 Task: In the  document Childlaborplan.pdf change page color to  'Olive Green'. Insert watermark  'Do not copy ' Apply Font Style in watermark Lexend
Action: Mouse moved to (56, 77)
Screenshot: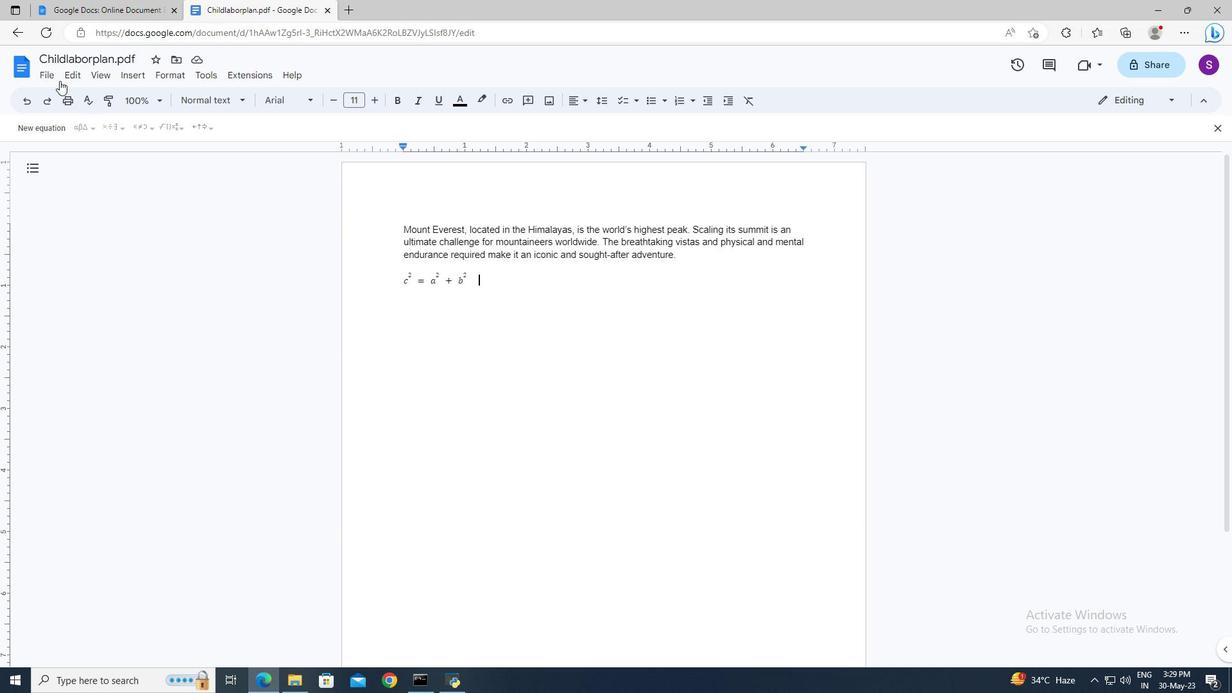 
Action: Mouse pressed left at (56, 77)
Screenshot: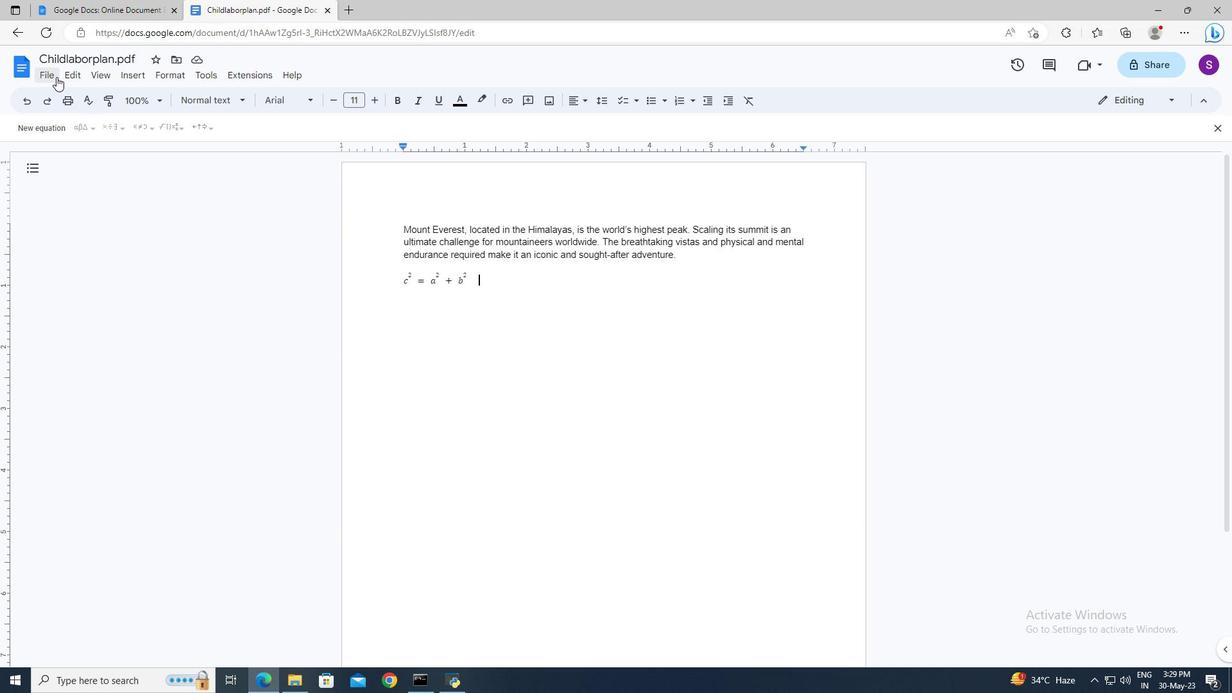 
Action: Mouse moved to (86, 423)
Screenshot: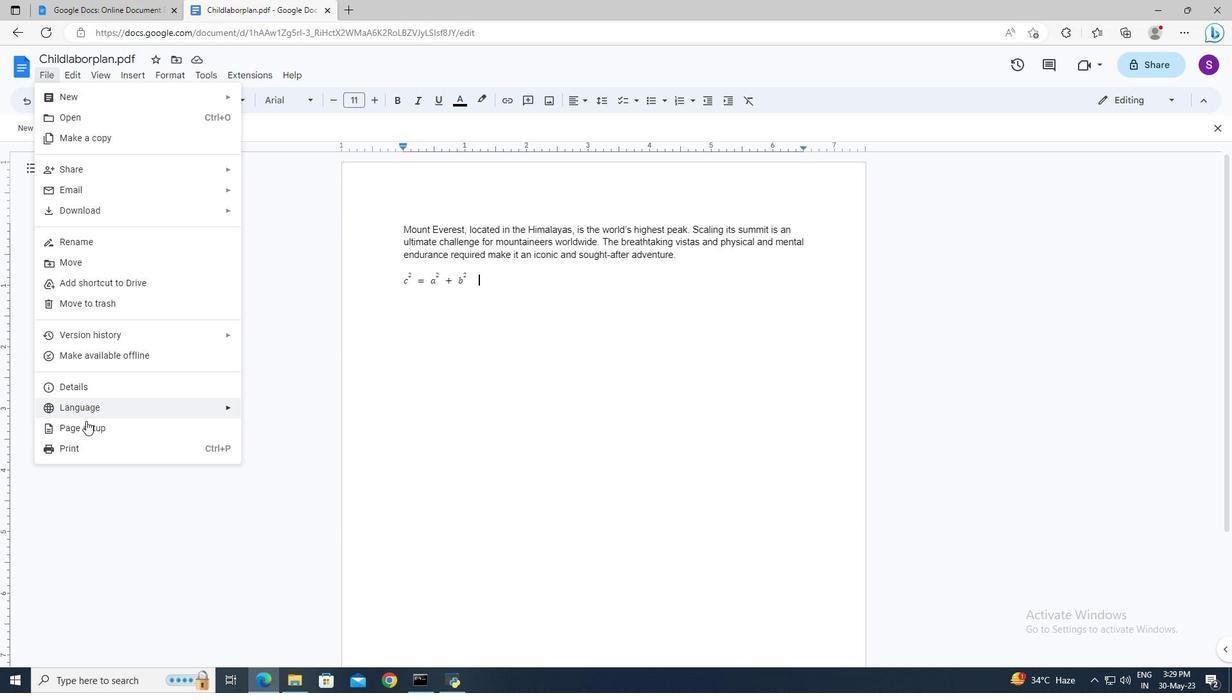 
Action: Mouse pressed left at (86, 423)
Screenshot: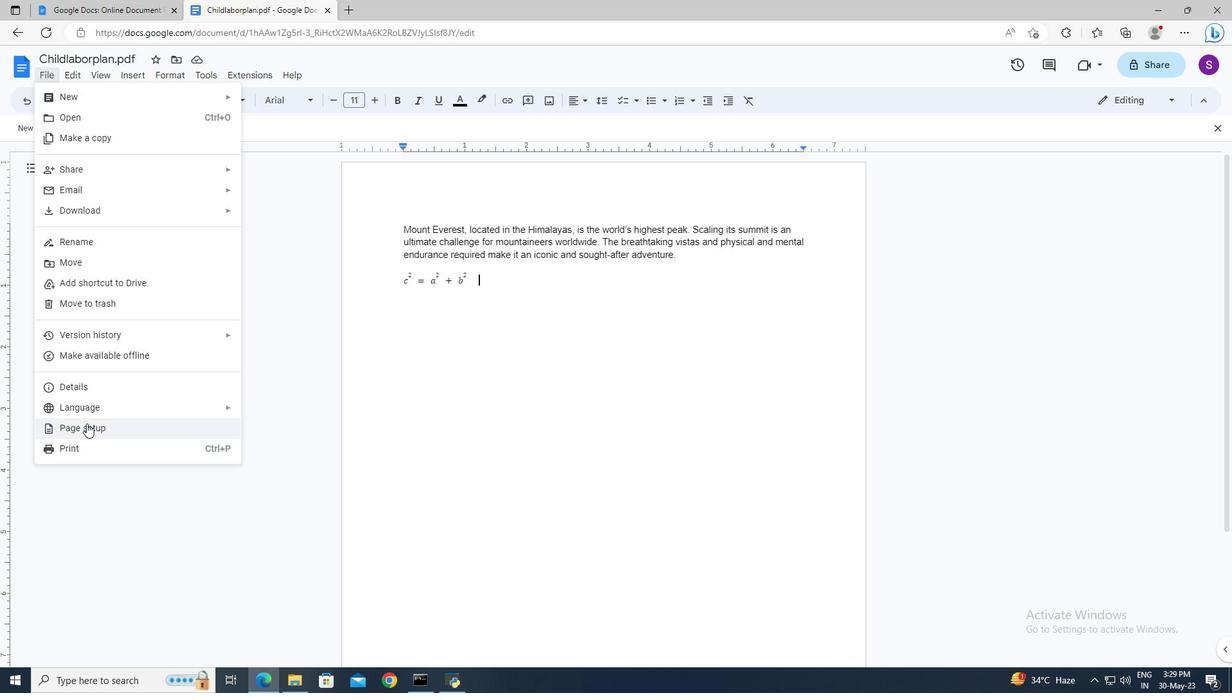 
Action: Mouse moved to (514, 430)
Screenshot: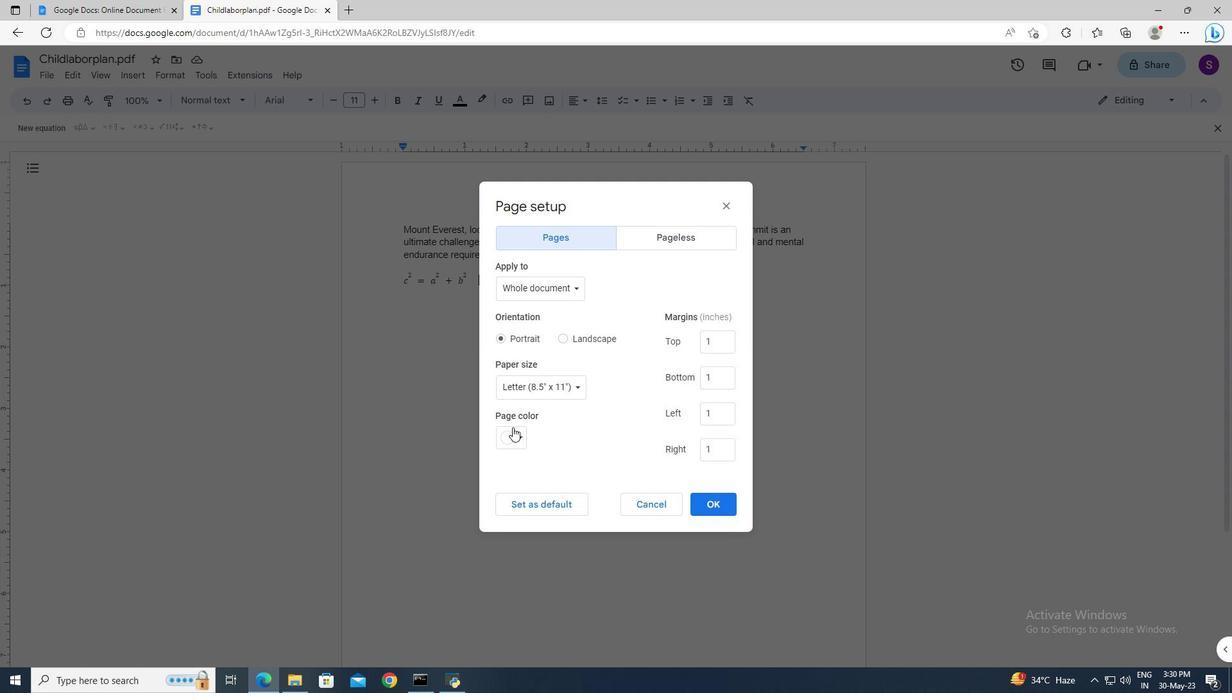 
Action: Mouse pressed left at (514, 430)
Screenshot: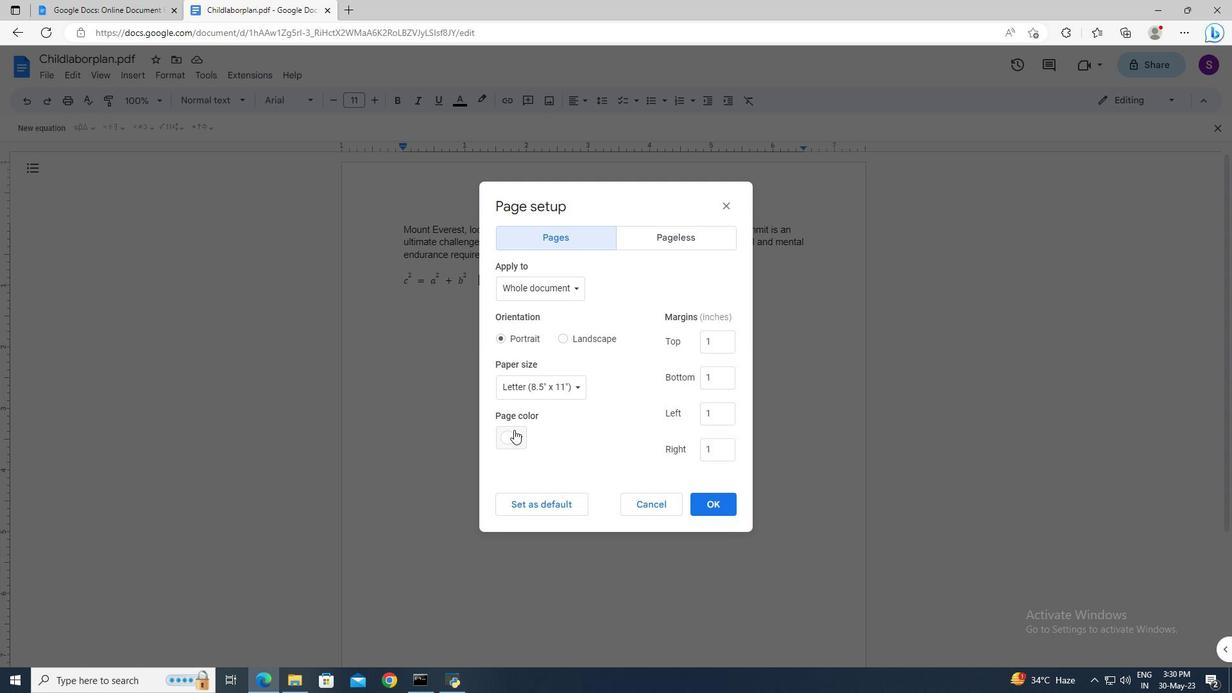 
Action: Mouse moved to (568, 517)
Screenshot: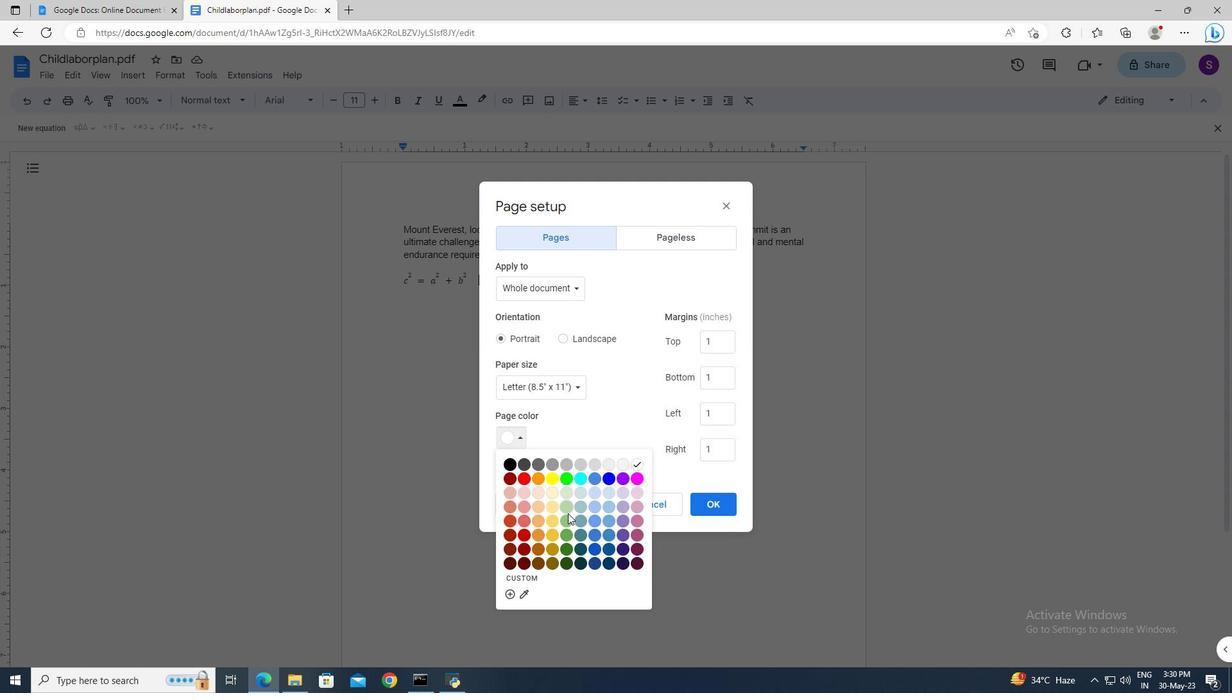 
Action: Mouse pressed left at (568, 517)
Screenshot: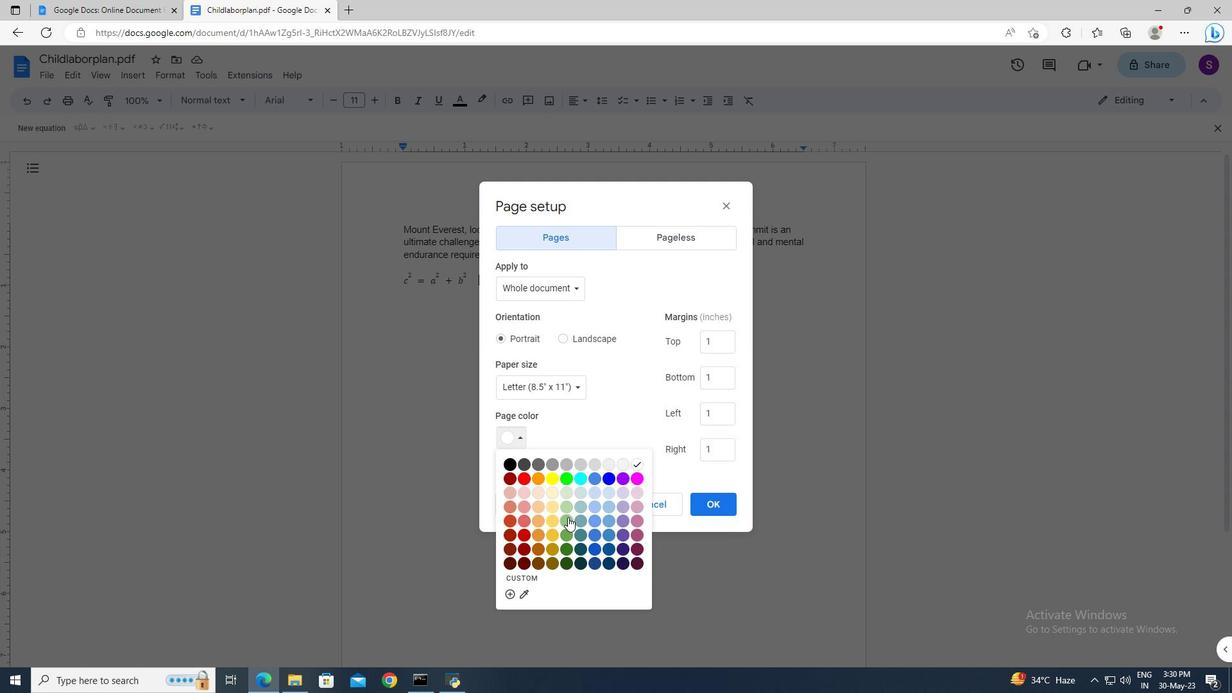 
Action: Mouse moved to (701, 504)
Screenshot: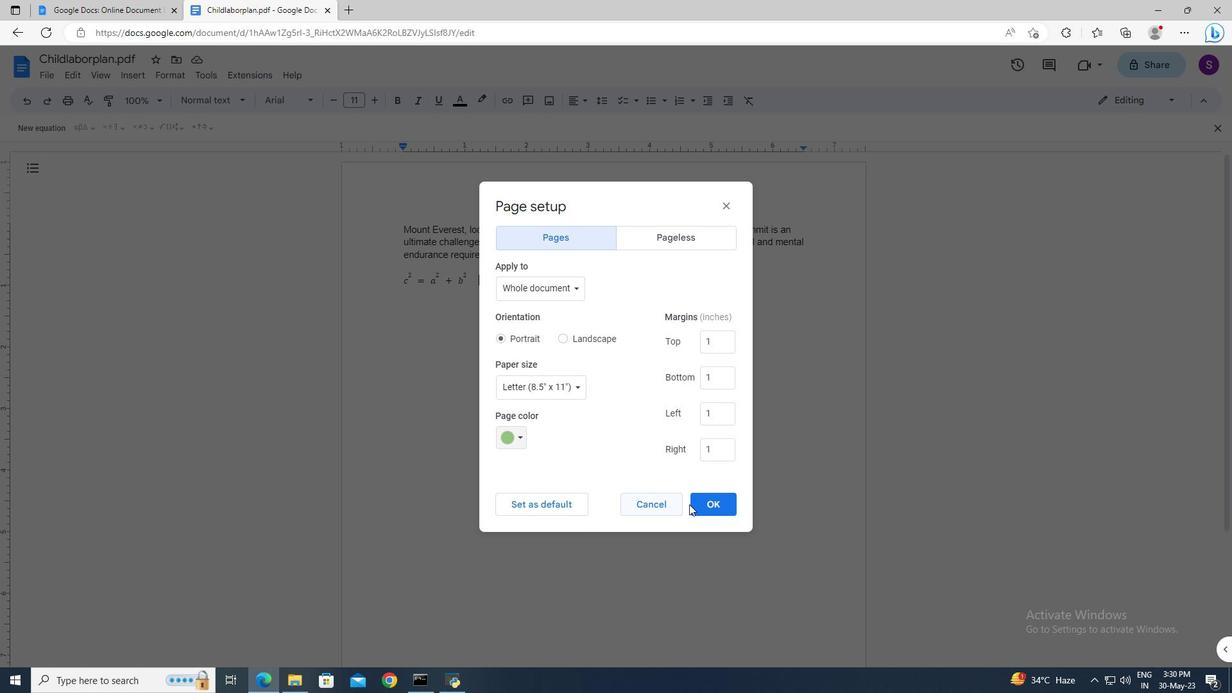 
Action: Mouse pressed left at (701, 504)
Screenshot: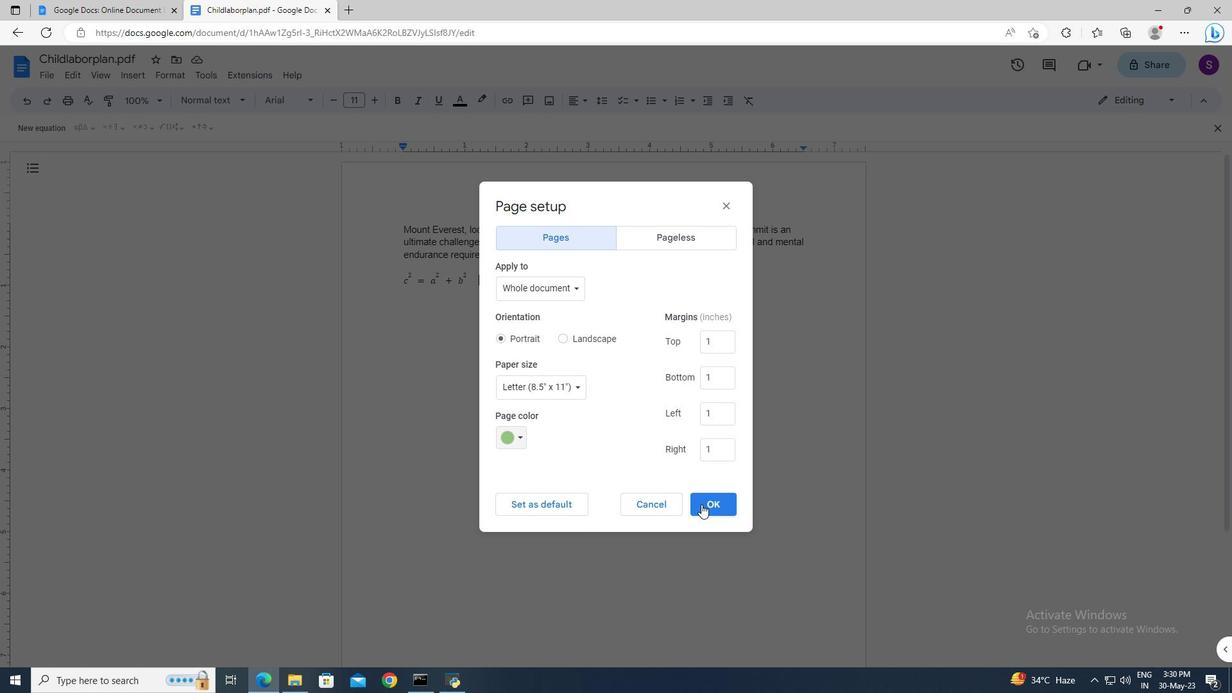 
Action: Mouse moved to (146, 73)
Screenshot: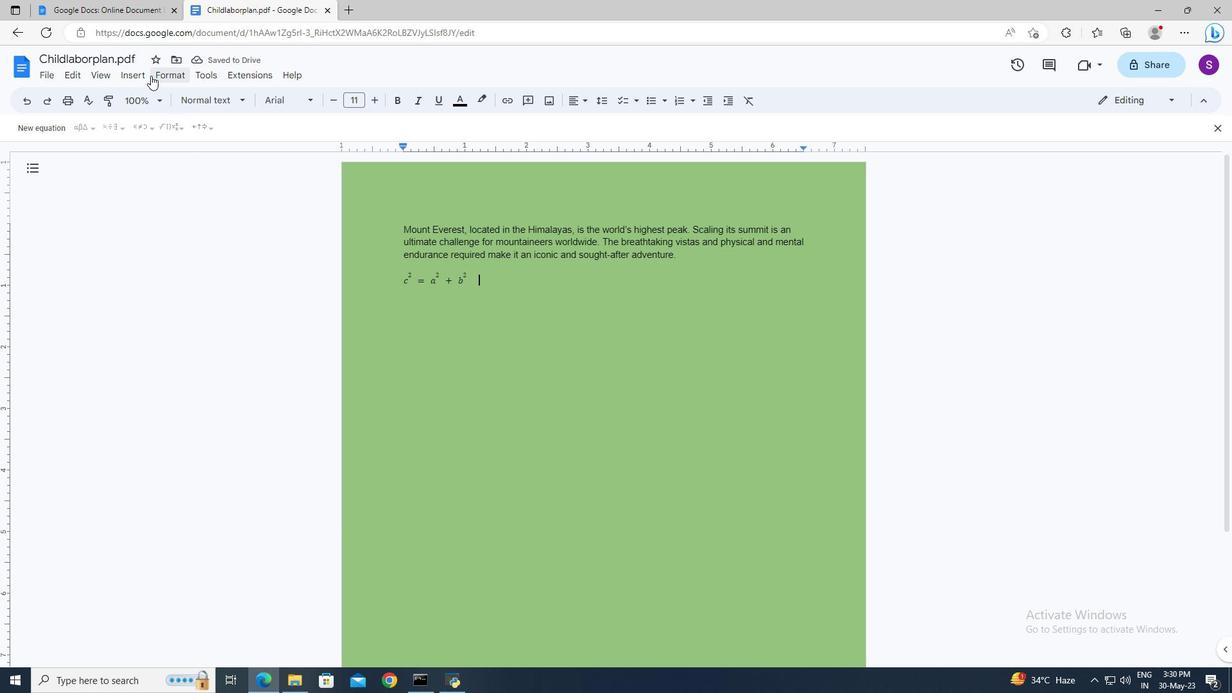 
Action: Mouse pressed left at (146, 73)
Screenshot: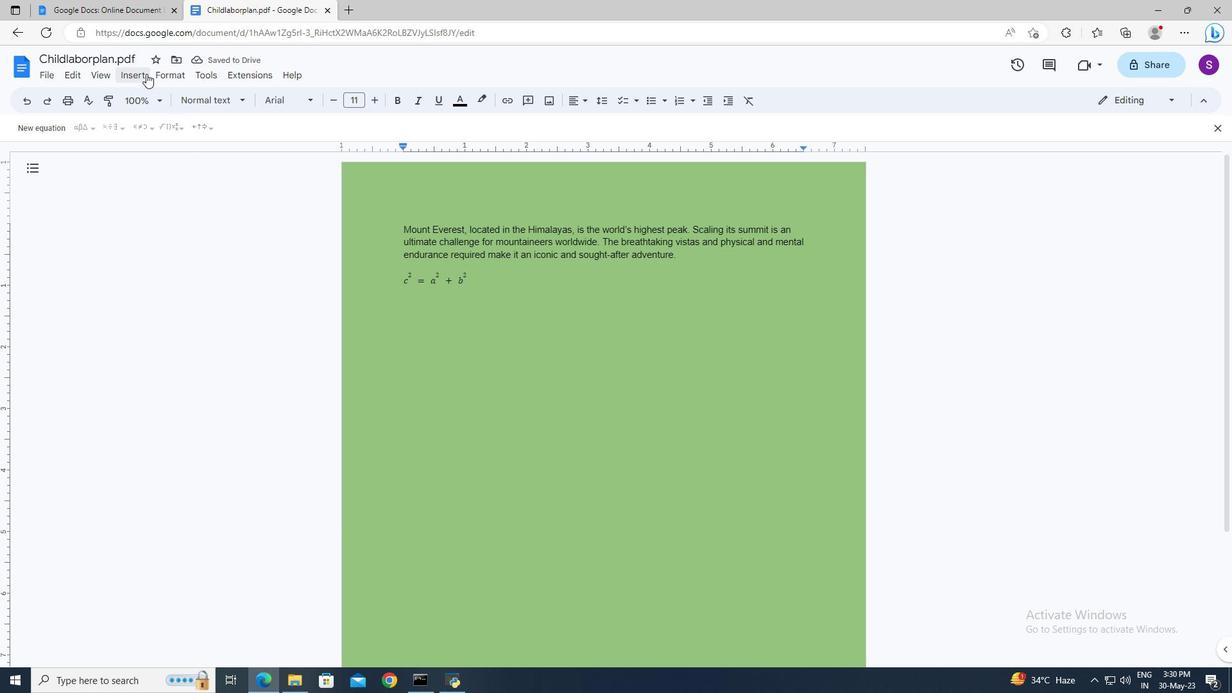 
Action: Mouse moved to (155, 373)
Screenshot: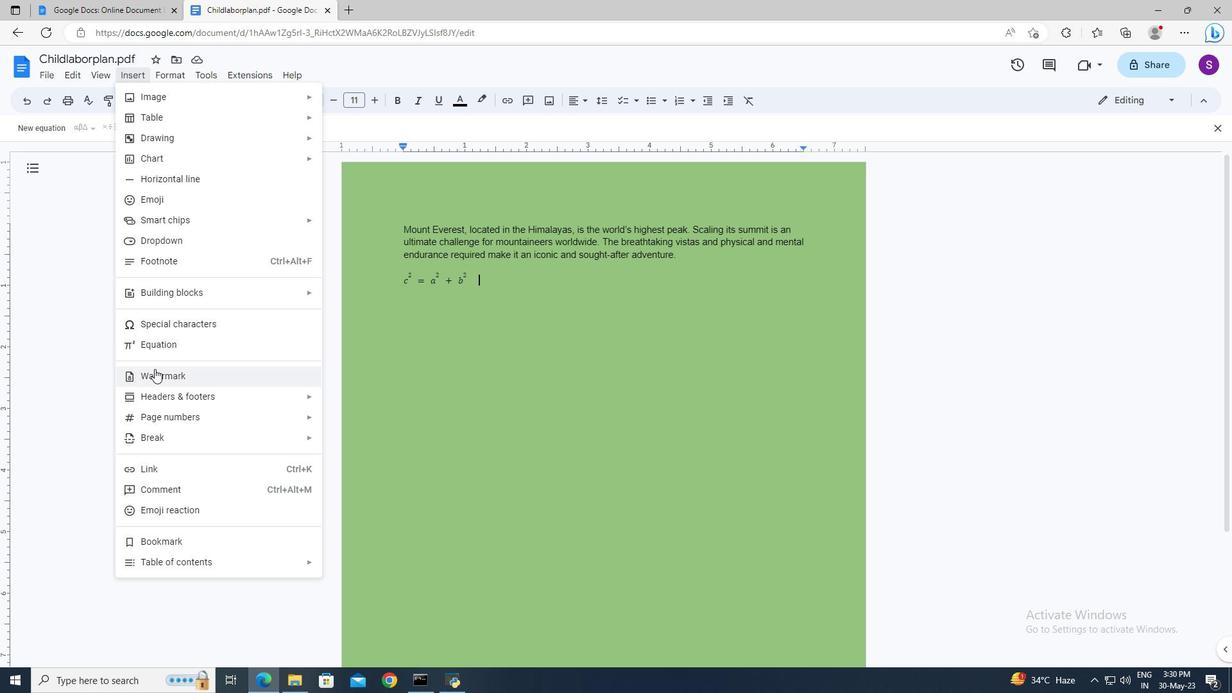 
Action: Mouse pressed left at (155, 373)
Screenshot: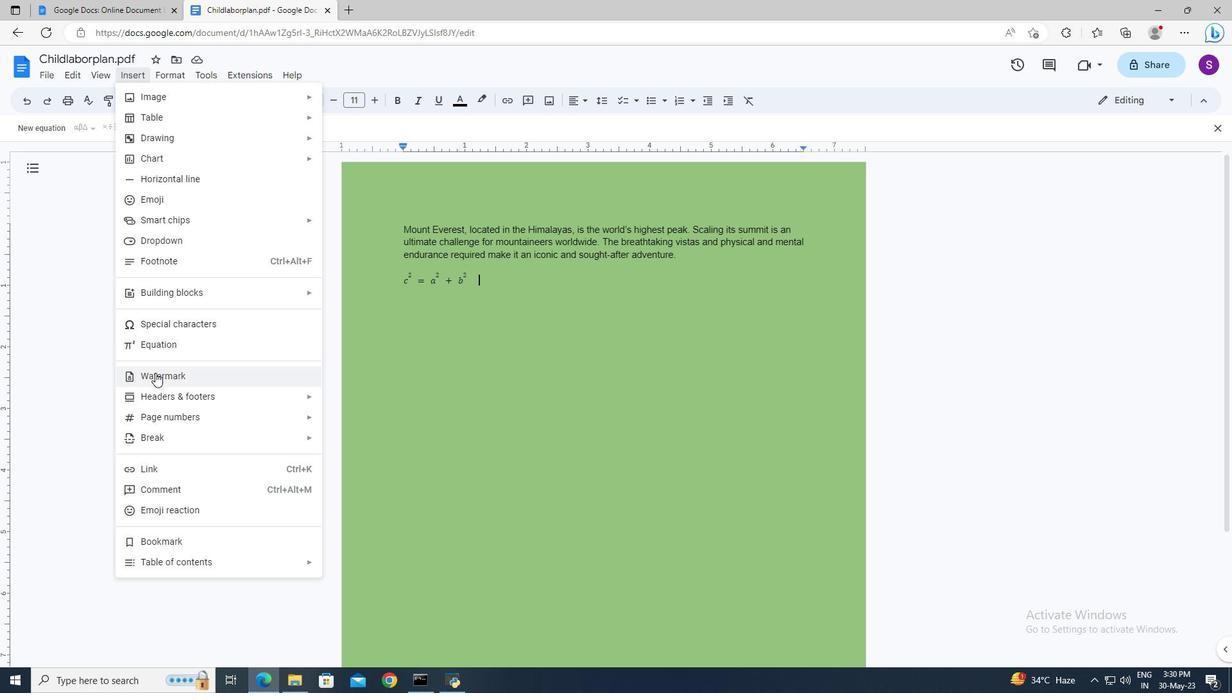 
Action: Mouse moved to (1179, 150)
Screenshot: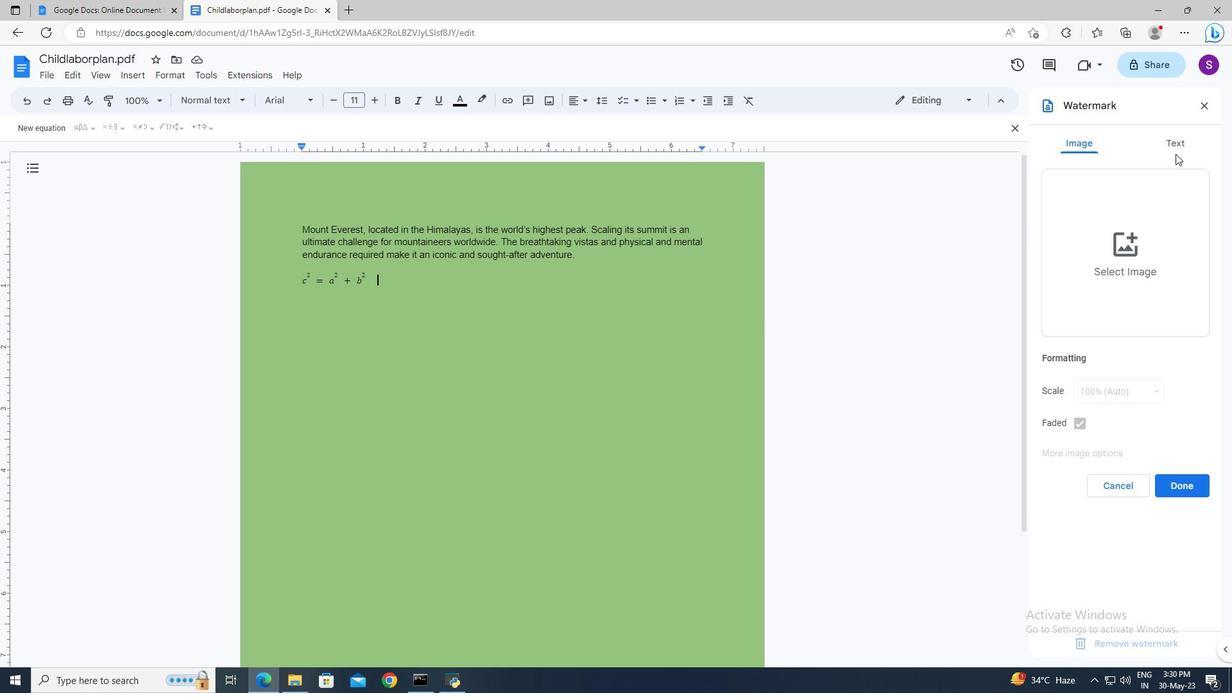 
Action: Mouse pressed left at (1179, 150)
Screenshot: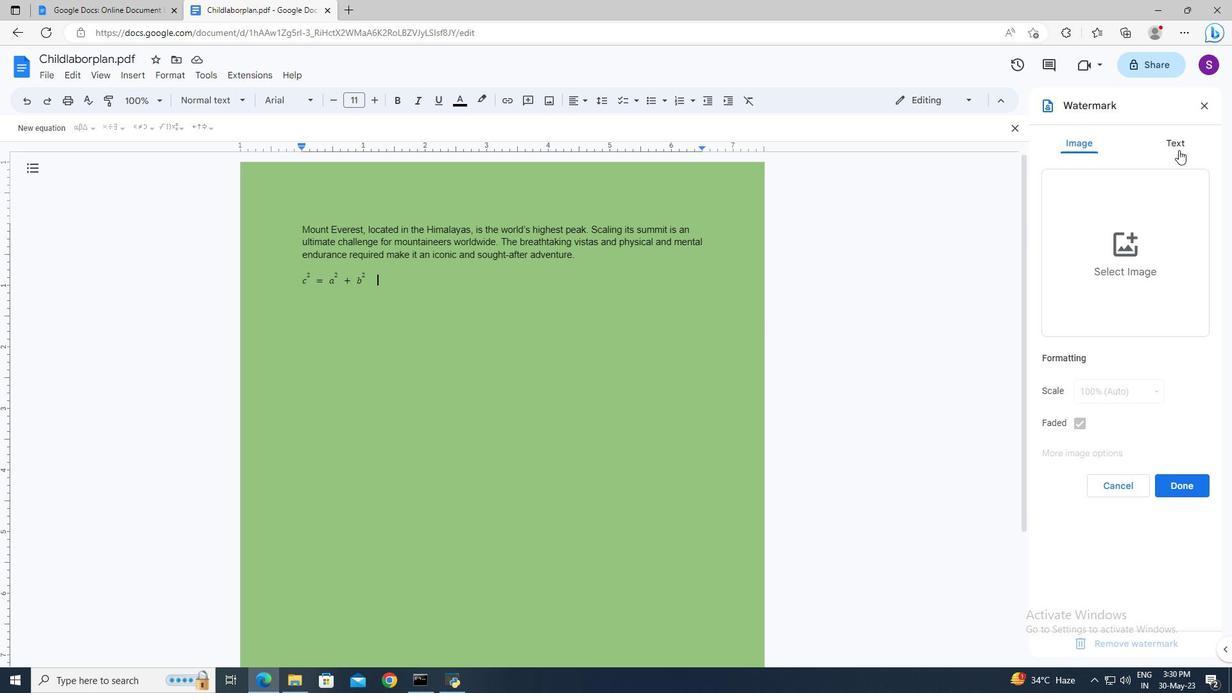 
Action: Mouse moved to (1129, 182)
Screenshot: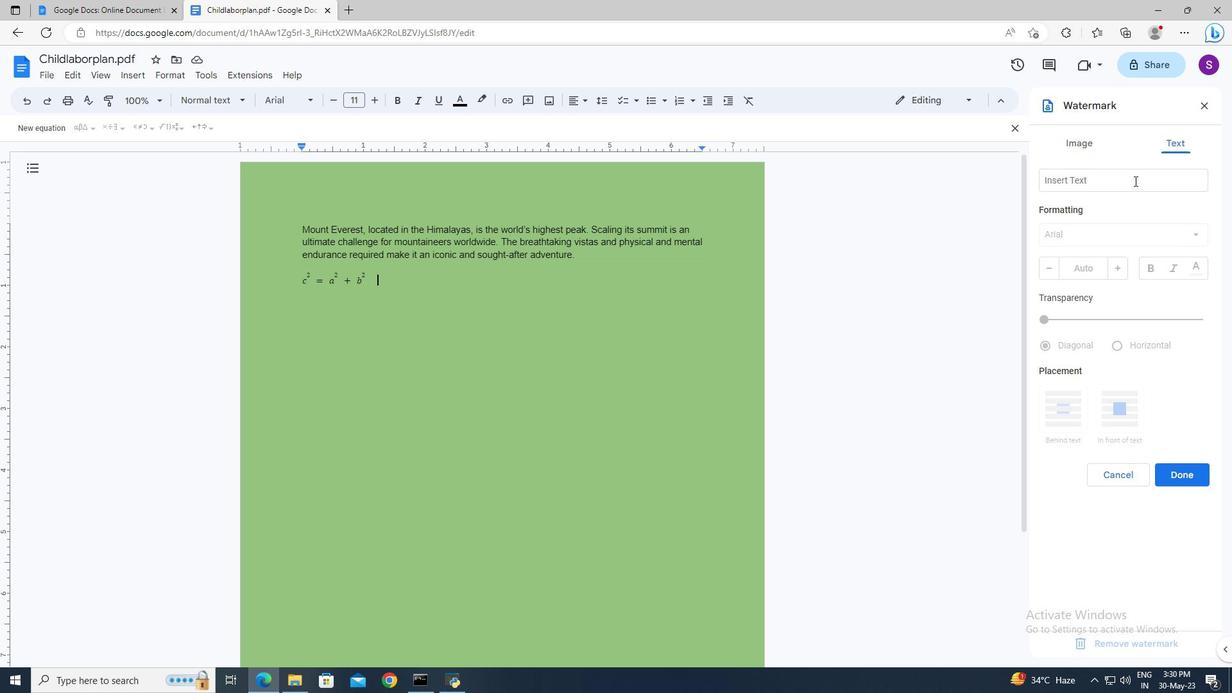
Action: Mouse pressed left at (1129, 182)
Screenshot: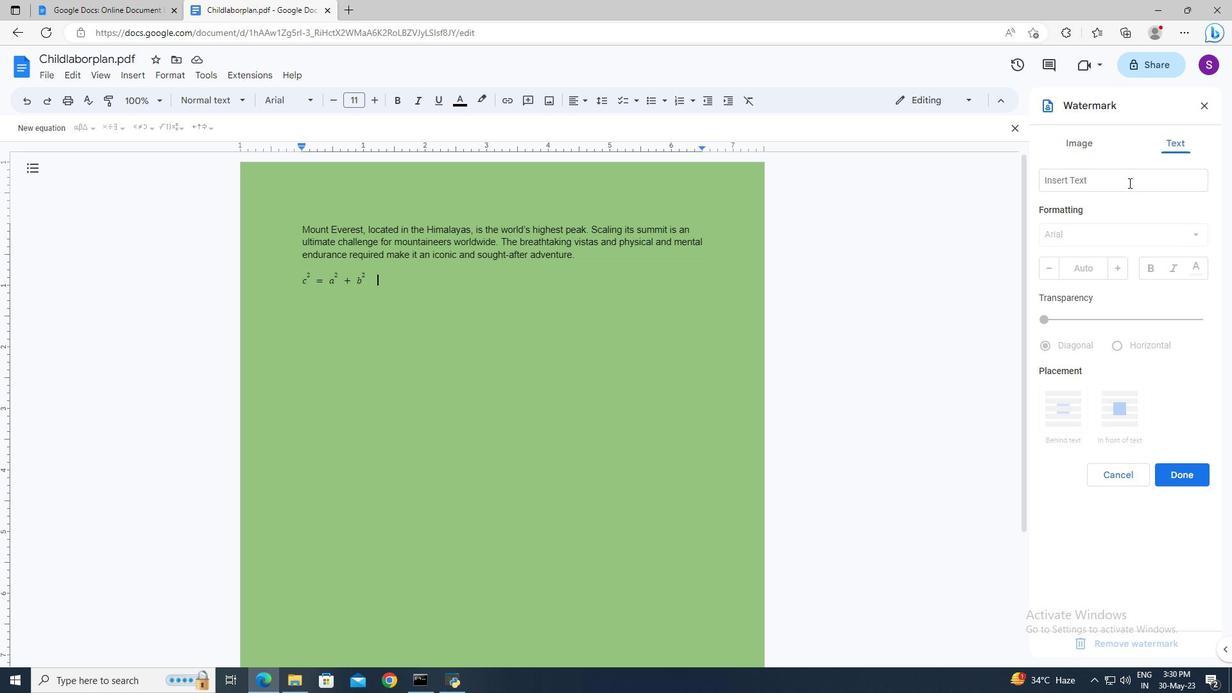 
Action: Mouse moved to (1126, 182)
Screenshot: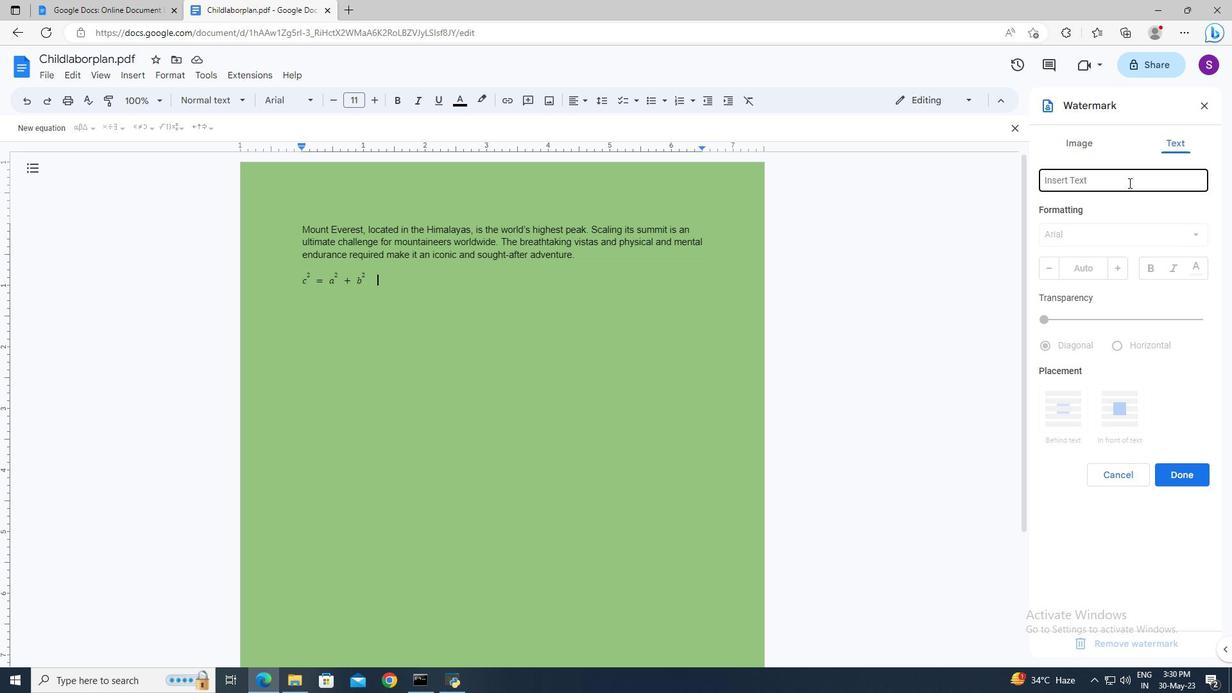 
Action: Key pressed <Key.shift>Do<Key.space>not<Key.space>copy<Key.enter>
Screenshot: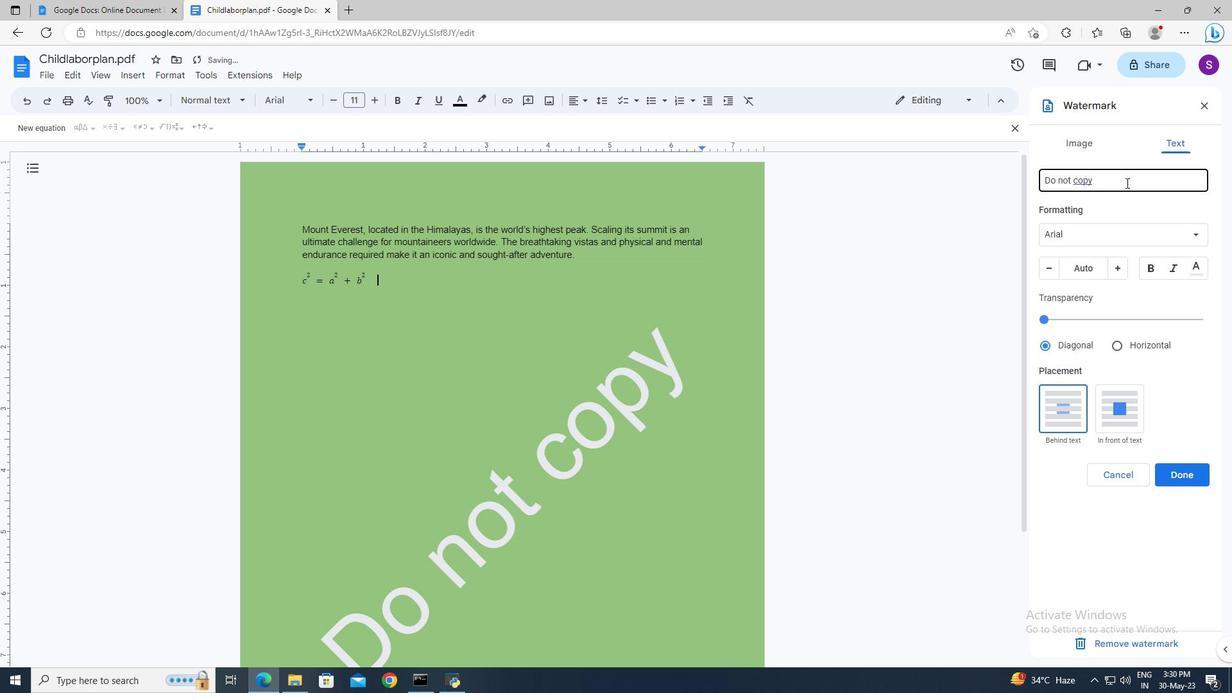 
Action: Mouse moved to (1088, 228)
Screenshot: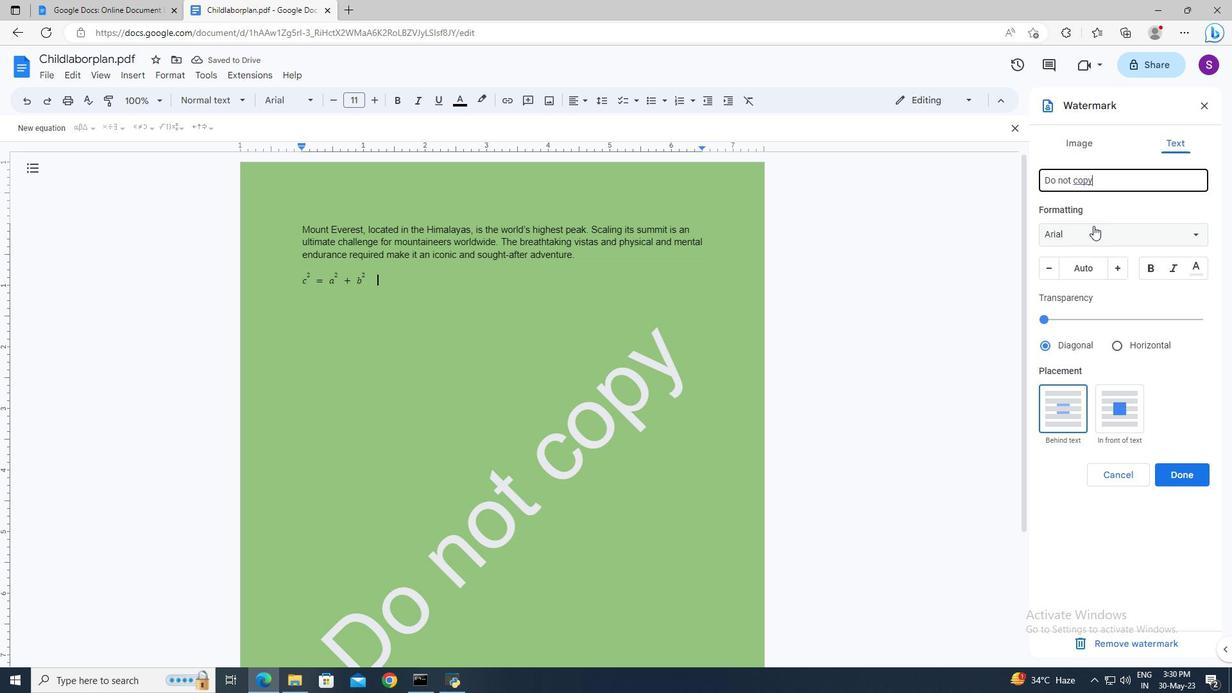 
Action: Mouse pressed left at (1088, 228)
Screenshot: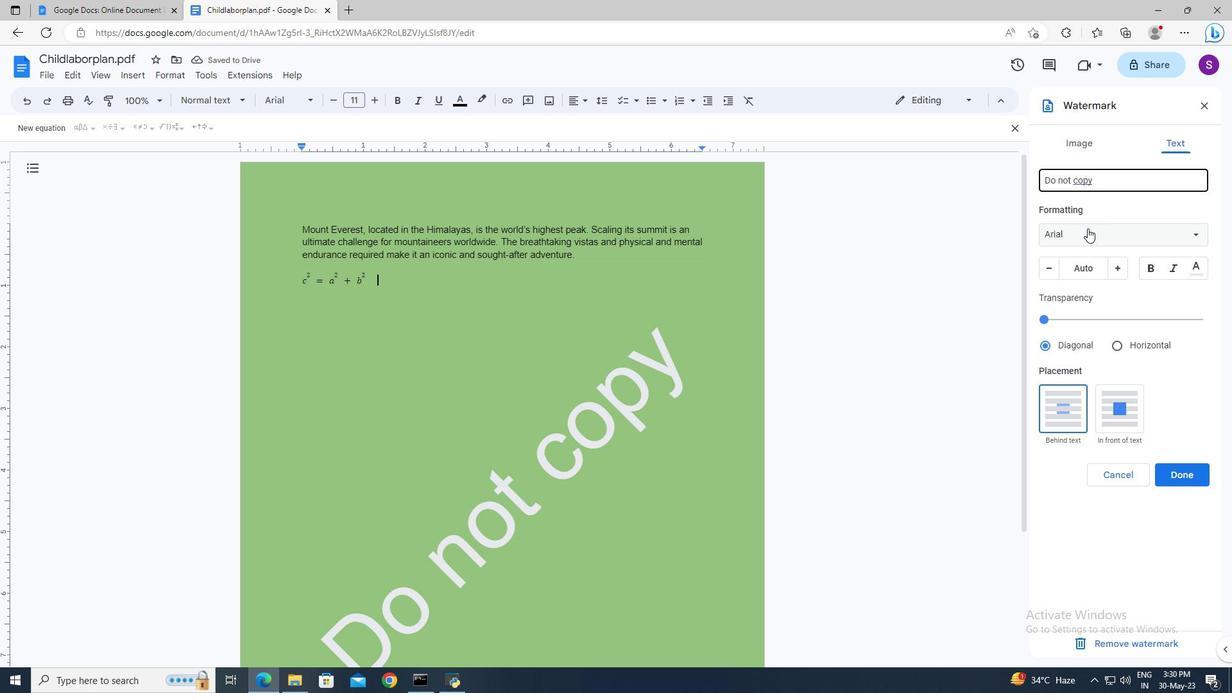 
Action: Mouse moved to (1104, 487)
Screenshot: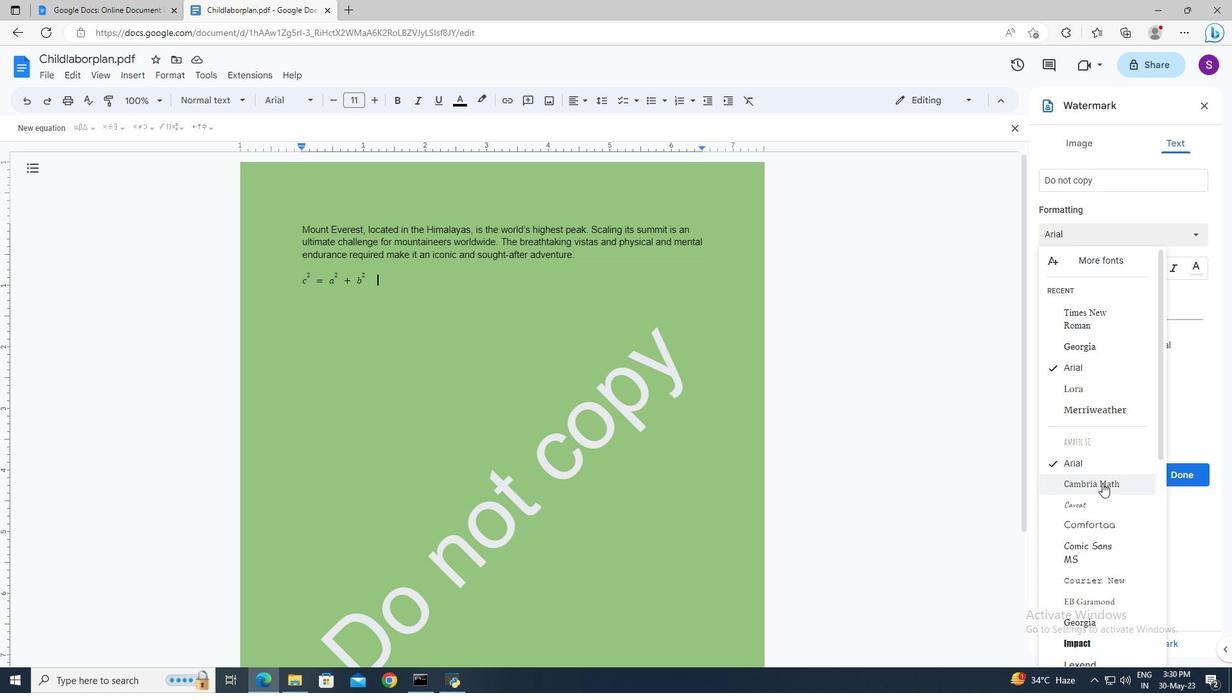 
Action: Mouse scrolled (1104, 486) with delta (0, 0)
Screenshot: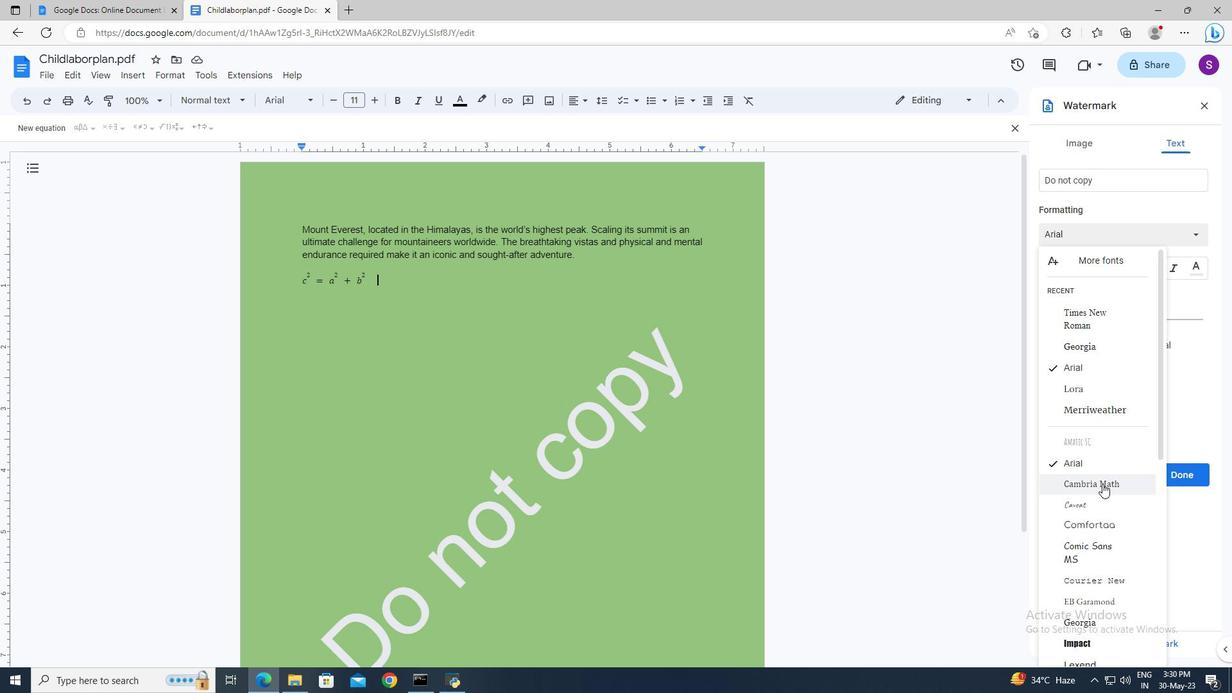
Action: Mouse scrolled (1104, 486) with delta (0, 0)
Screenshot: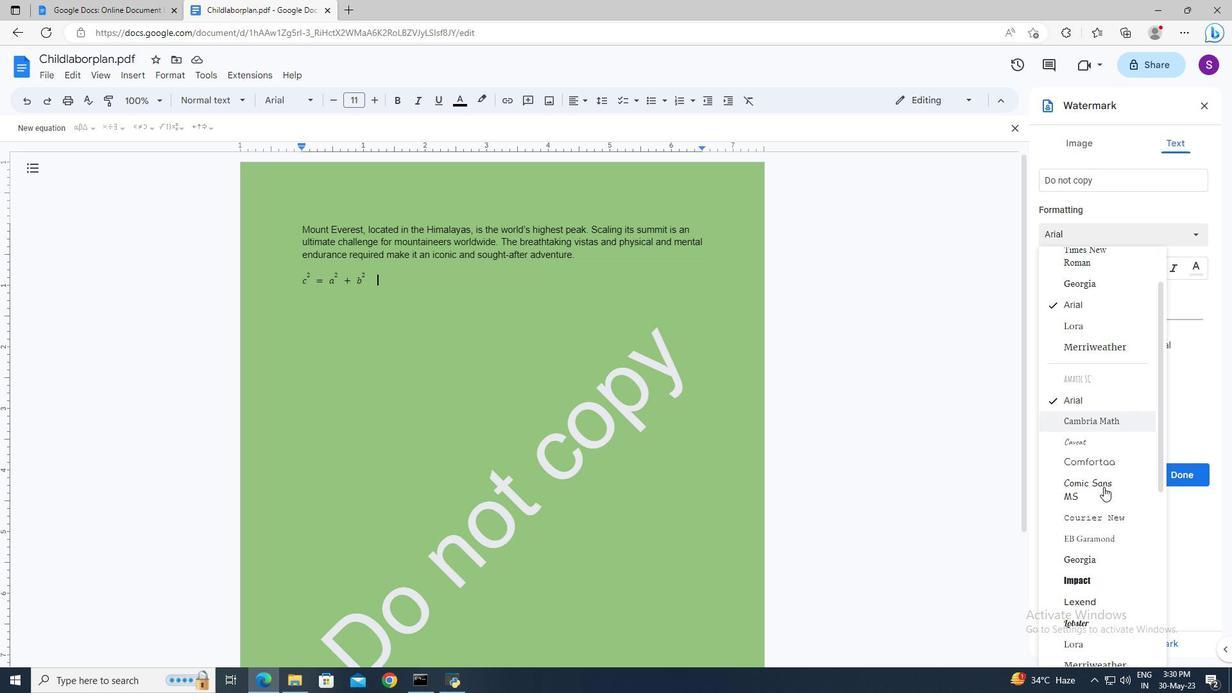 
Action: Mouse moved to (1092, 530)
Screenshot: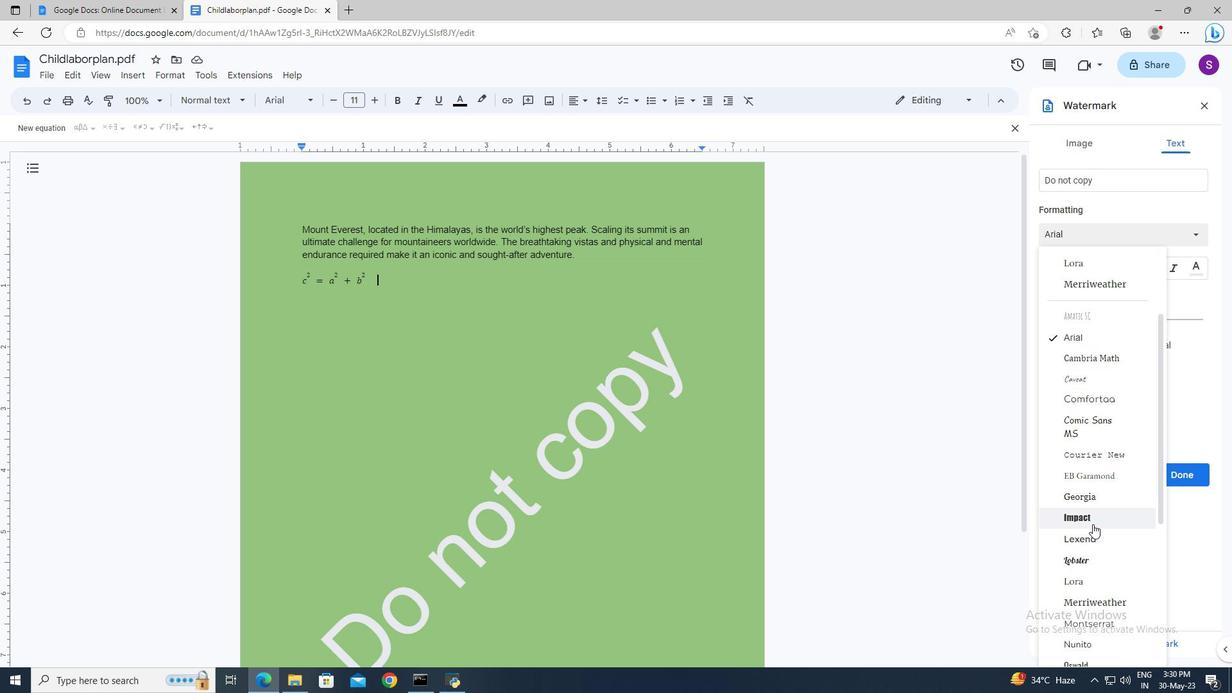 
Action: Mouse pressed left at (1092, 530)
Screenshot: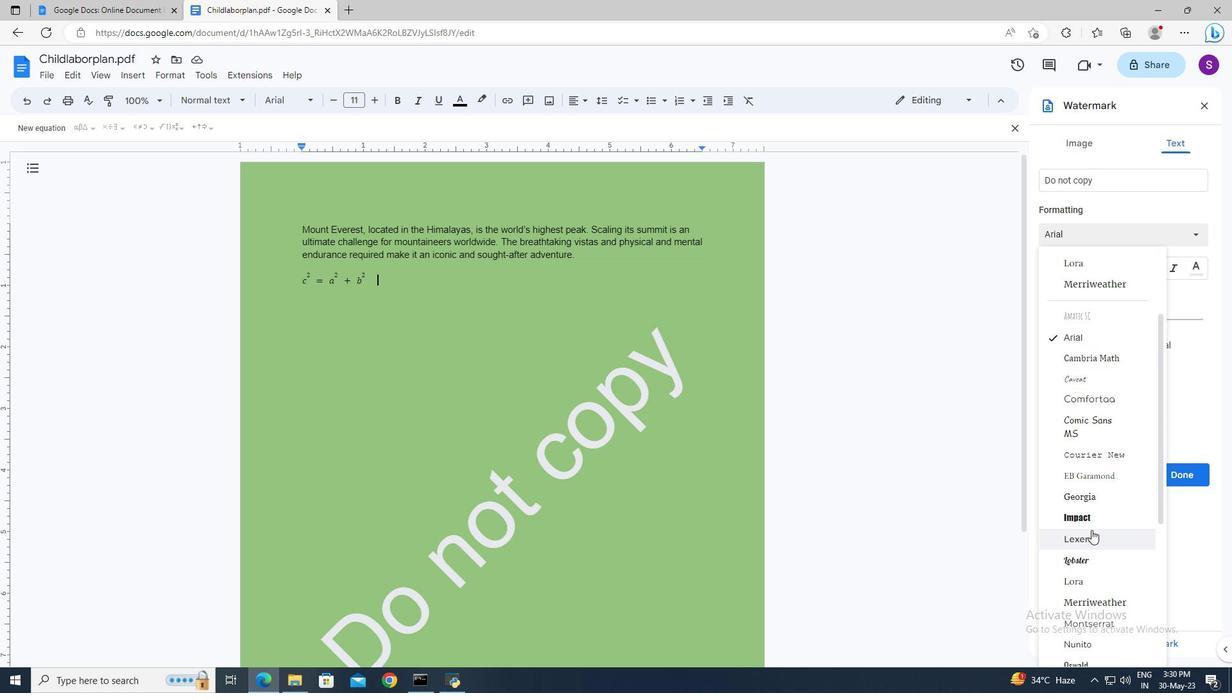 
Action: Mouse moved to (1182, 475)
Screenshot: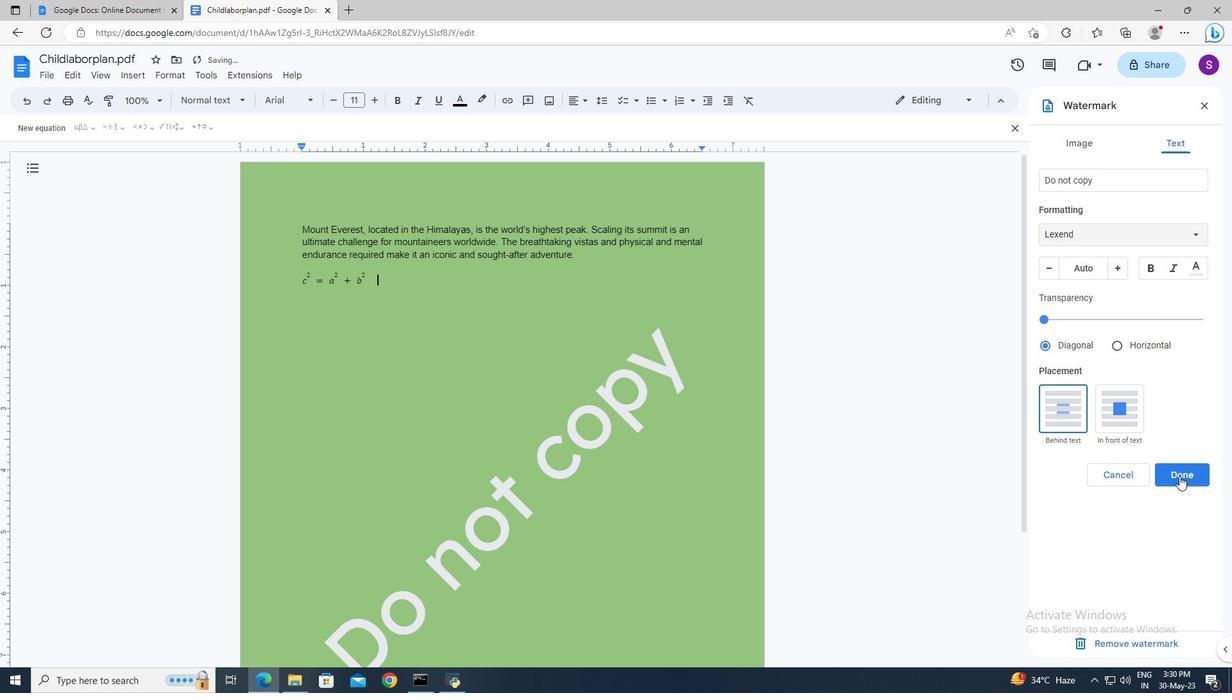 
Action: Mouse pressed left at (1182, 475)
Screenshot: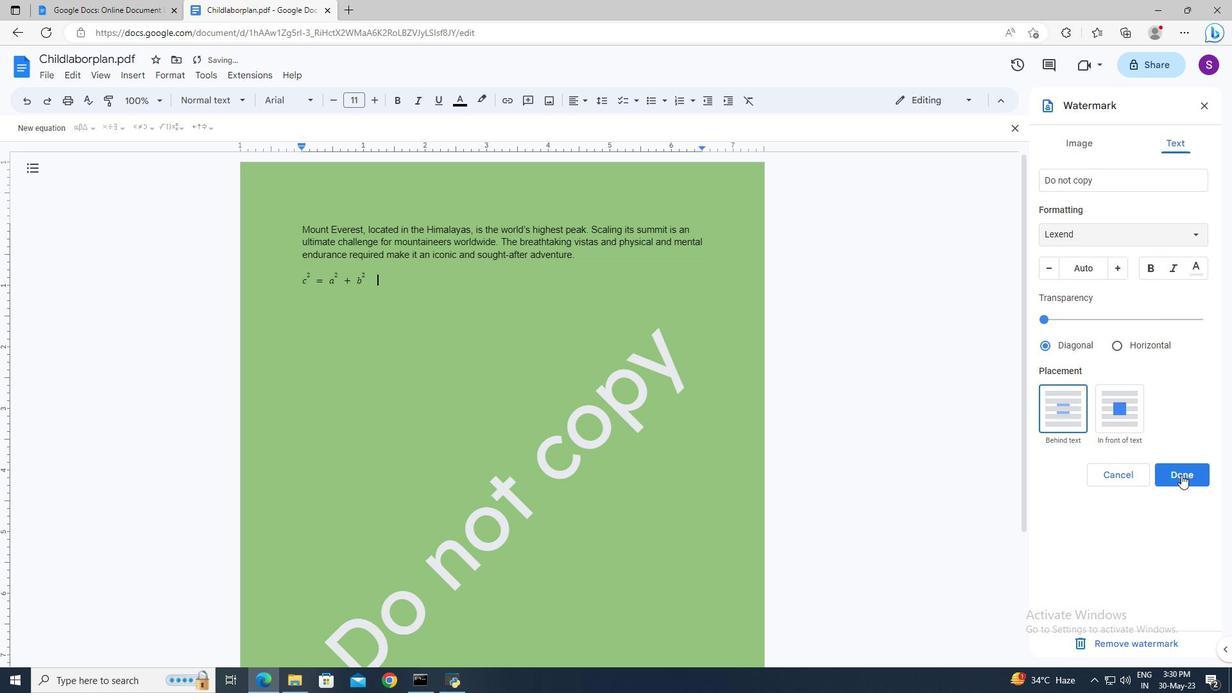 
Action: Mouse moved to (843, 424)
Screenshot: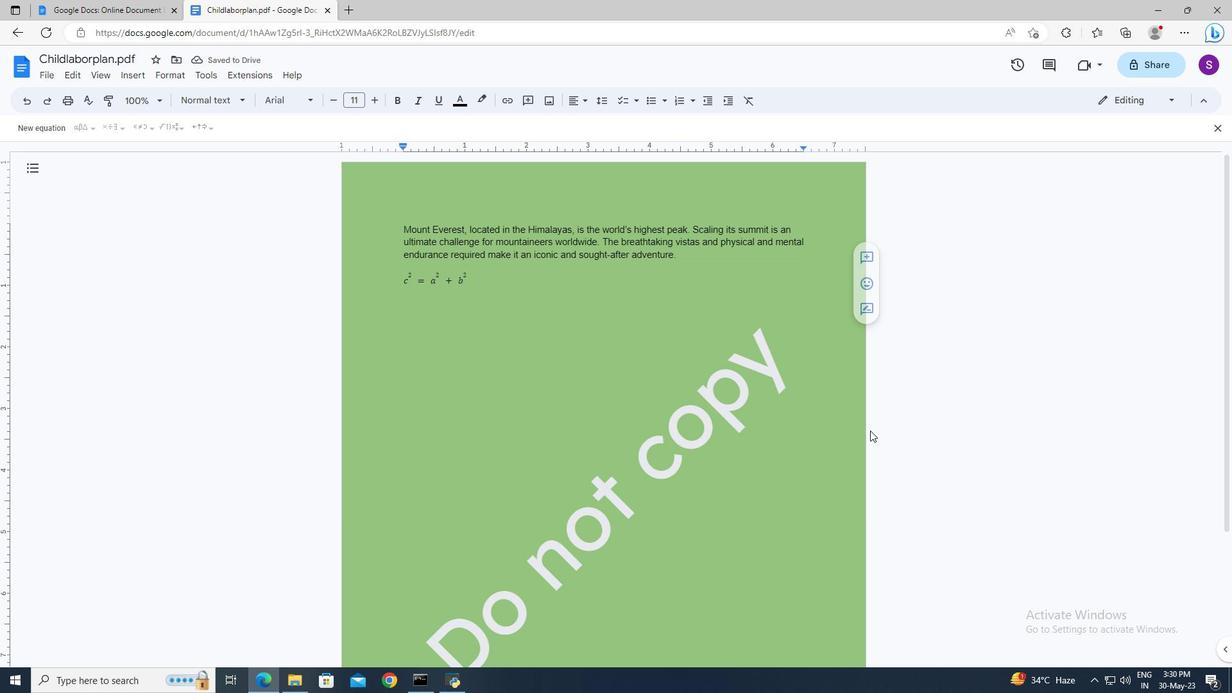 
